 Task: Change curve  line to dotted.
Action: Mouse moved to (377, 292)
Screenshot: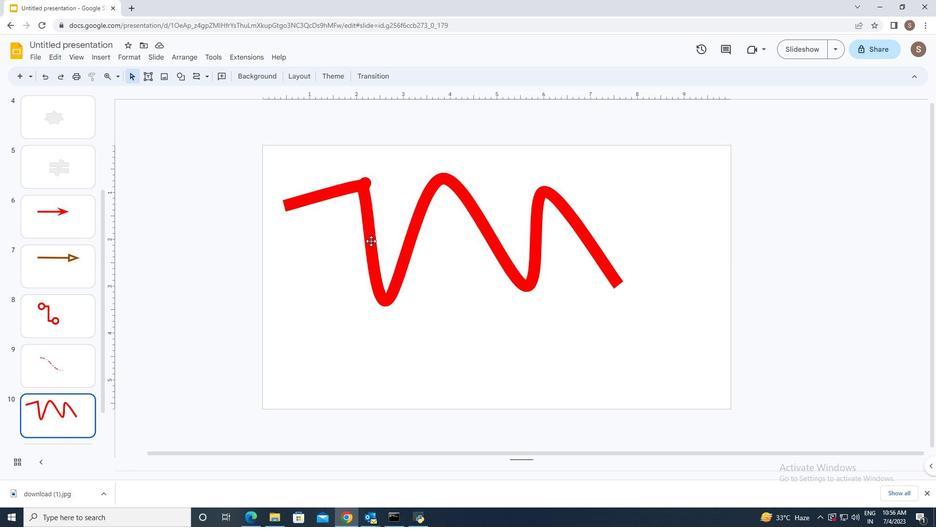 
Action: Mouse pressed left at (377, 292)
Screenshot: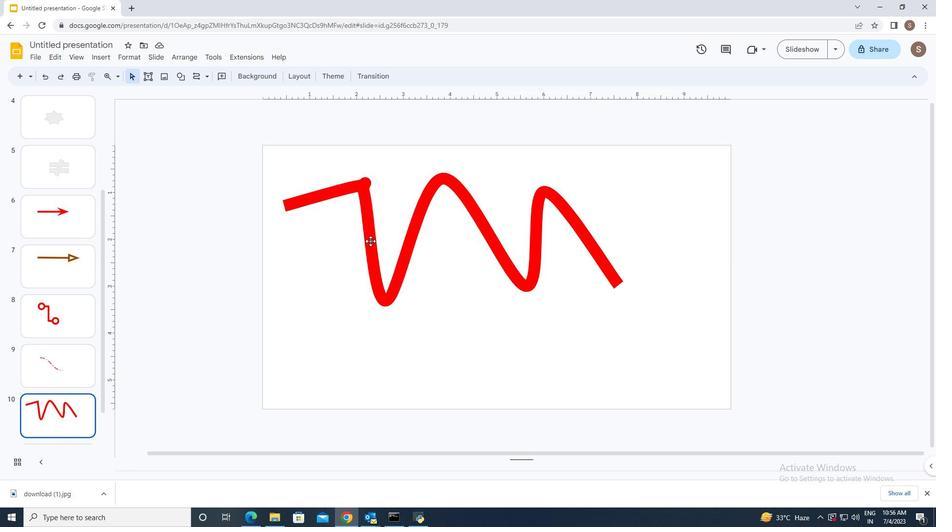 
Action: Mouse moved to (322, 60)
Screenshot: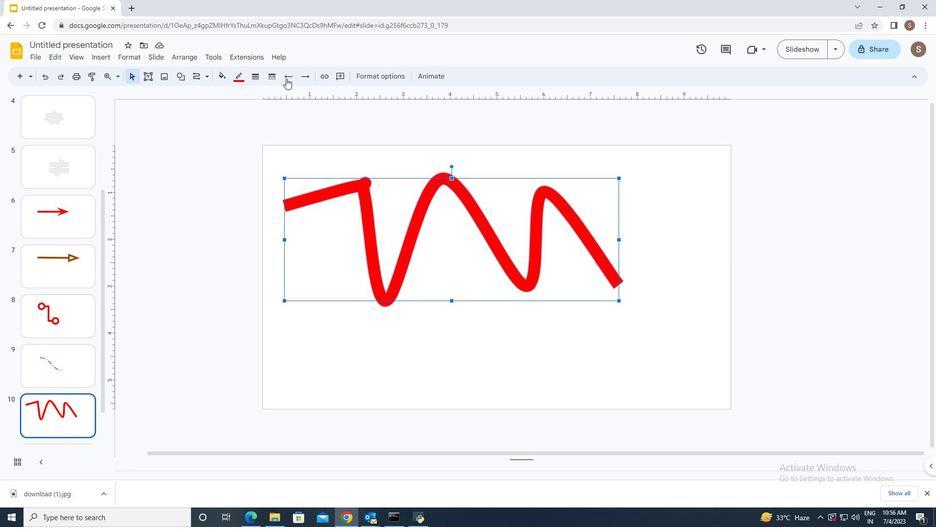 
Action: Key pressed <Key.cmd>
Screenshot: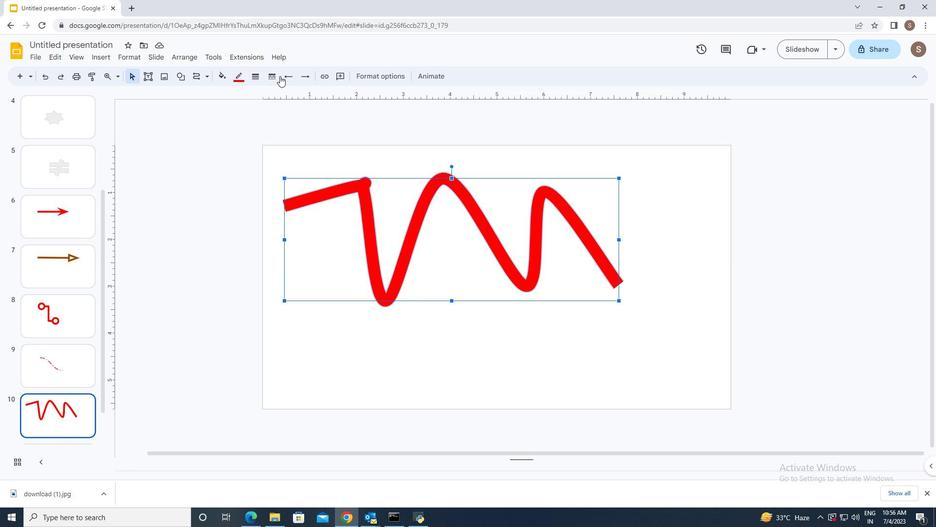 
Action: Mouse moved to (263, 72)
Screenshot: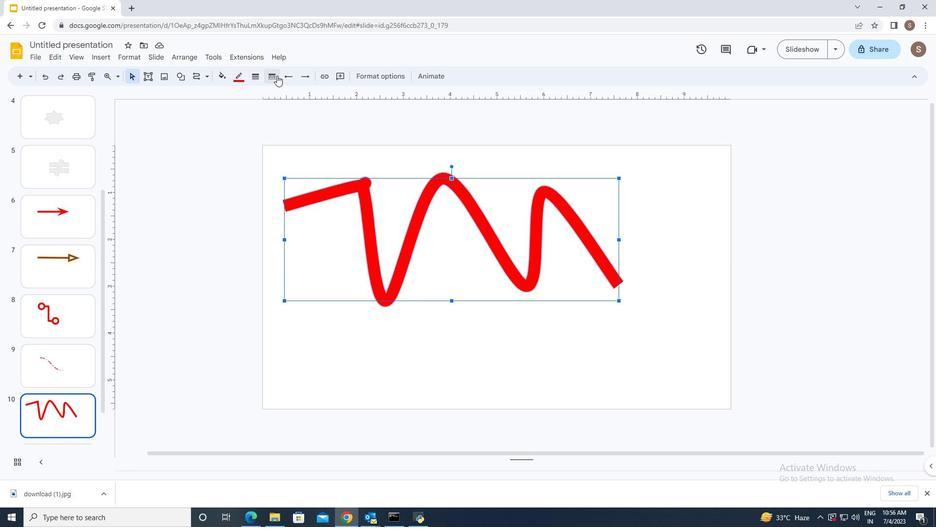 
Action: Key pressed l
Screenshot: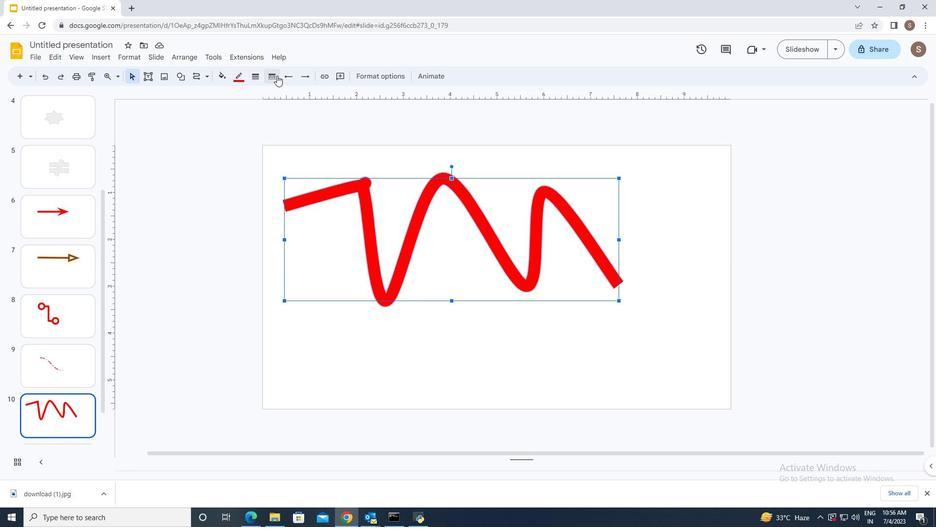 
Action: Mouse moved to (230, 101)
Screenshot: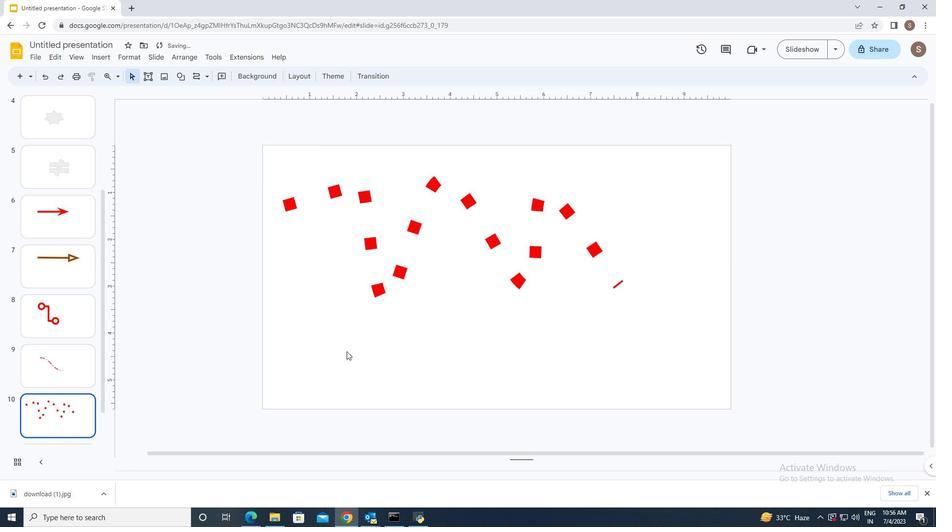 
Action: Key pressed <Key.alt_l><Key.delete>
Screenshot: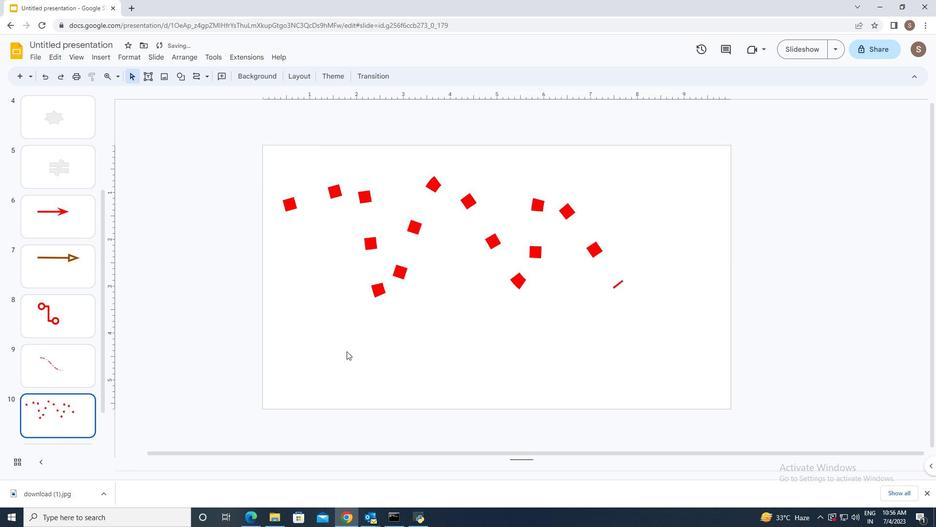 
Action: Mouse moved to (370, 241)
Screenshot: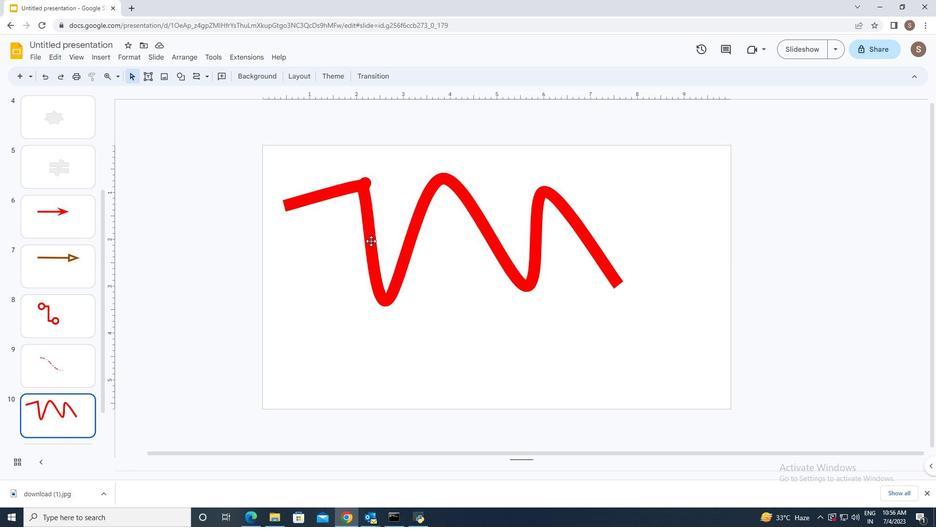 
Action: Mouse pressed left at (370, 241)
Screenshot: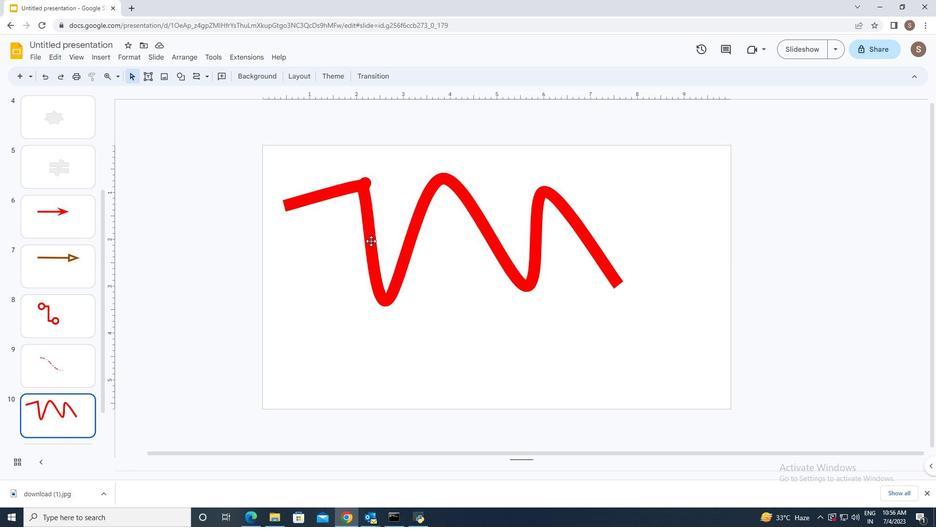 
Action: Mouse moved to (277, 75)
Screenshot: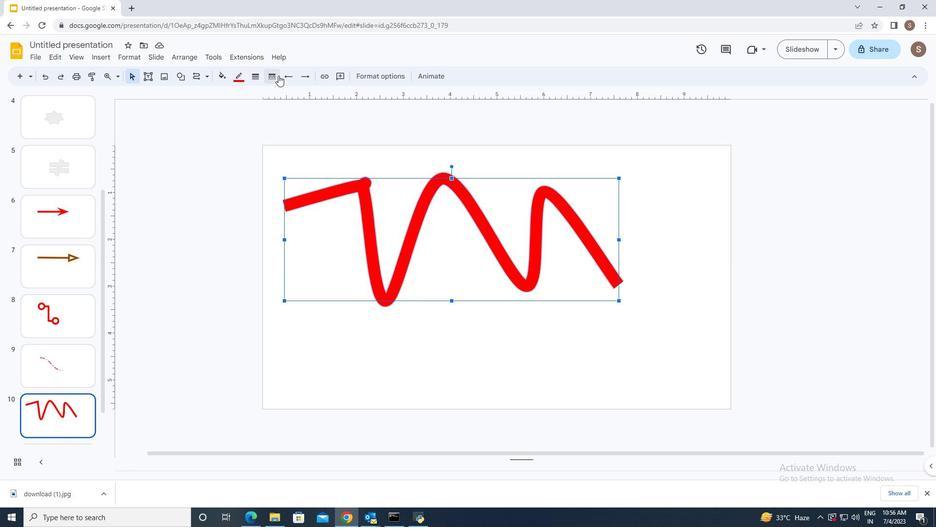 
Action: Mouse pressed left at (277, 75)
Screenshot: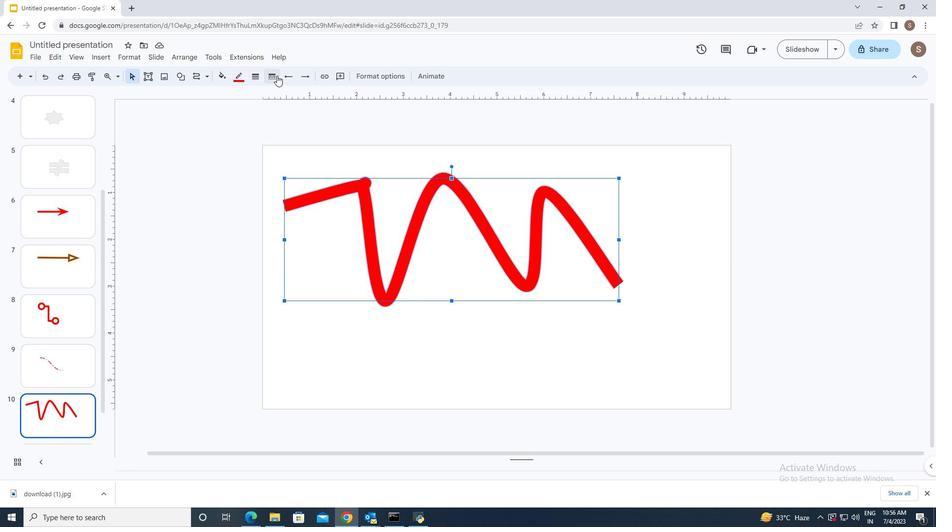 
Action: Mouse moved to (298, 103)
Screenshot: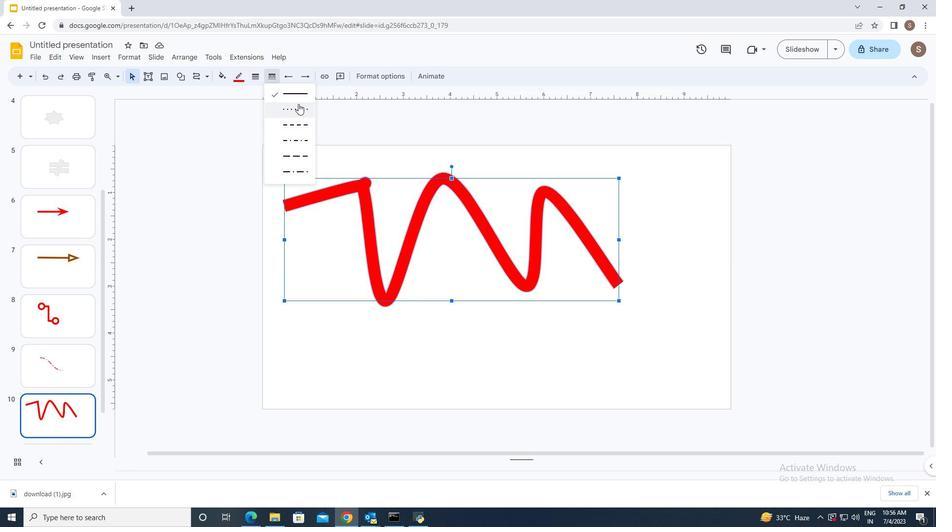 
Action: Mouse pressed left at (298, 103)
Screenshot: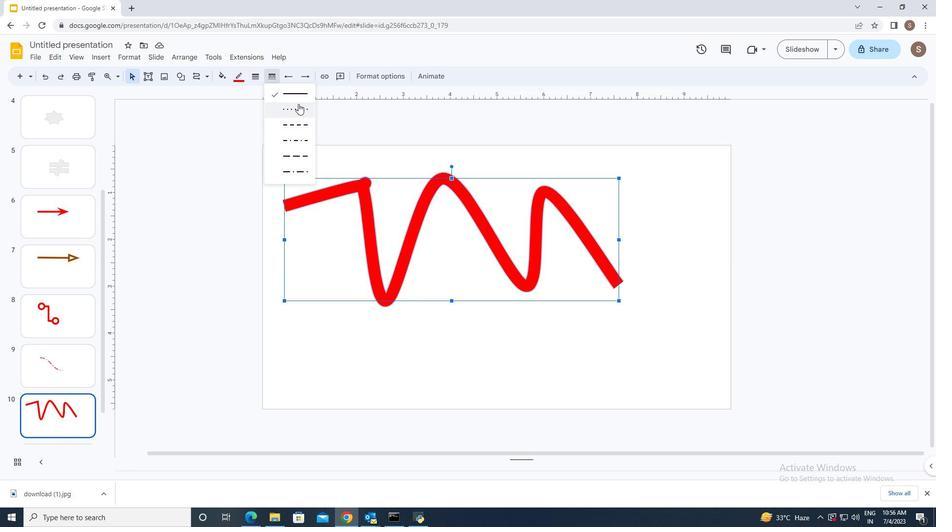 
Action: Mouse moved to (346, 351)
Screenshot: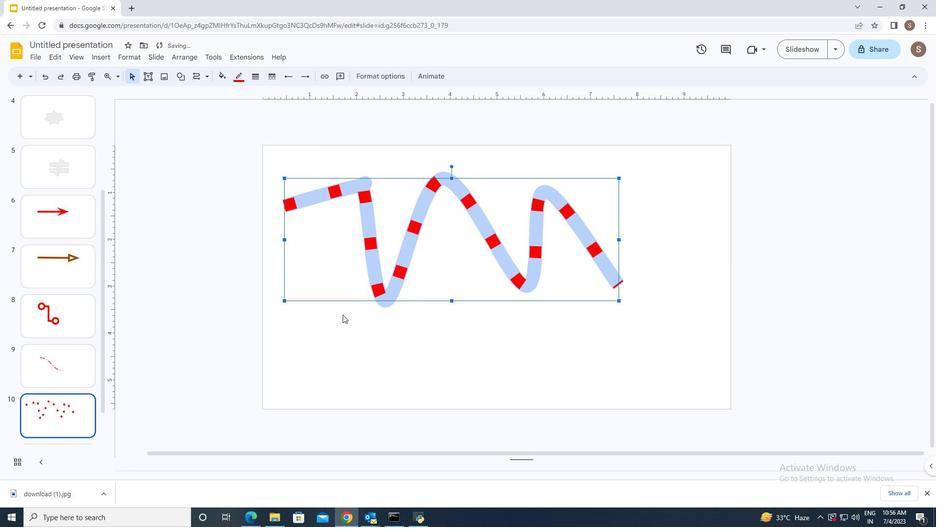 
Action: Mouse pressed left at (346, 351)
Screenshot: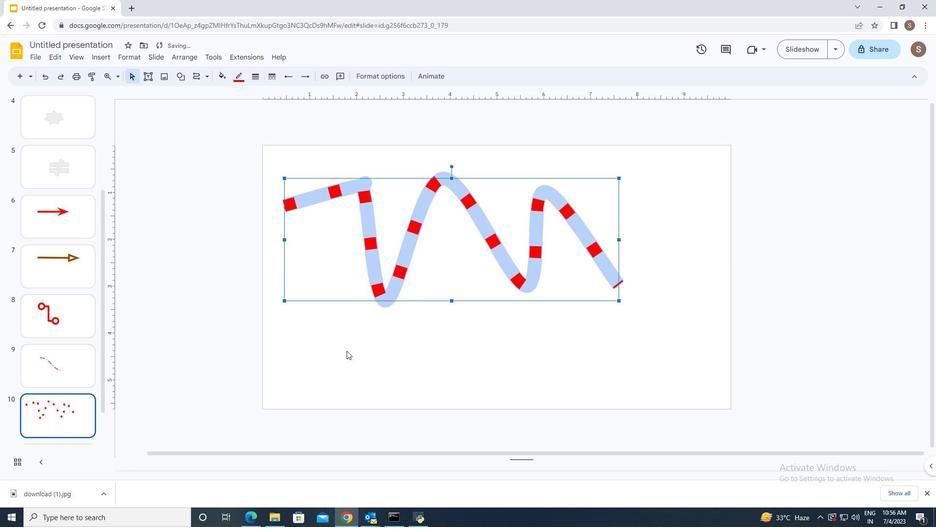 
